 Task: Add Organic Valley Parmesan Shredded Cheese to the cart.
Action: Mouse moved to (923, 353)
Screenshot: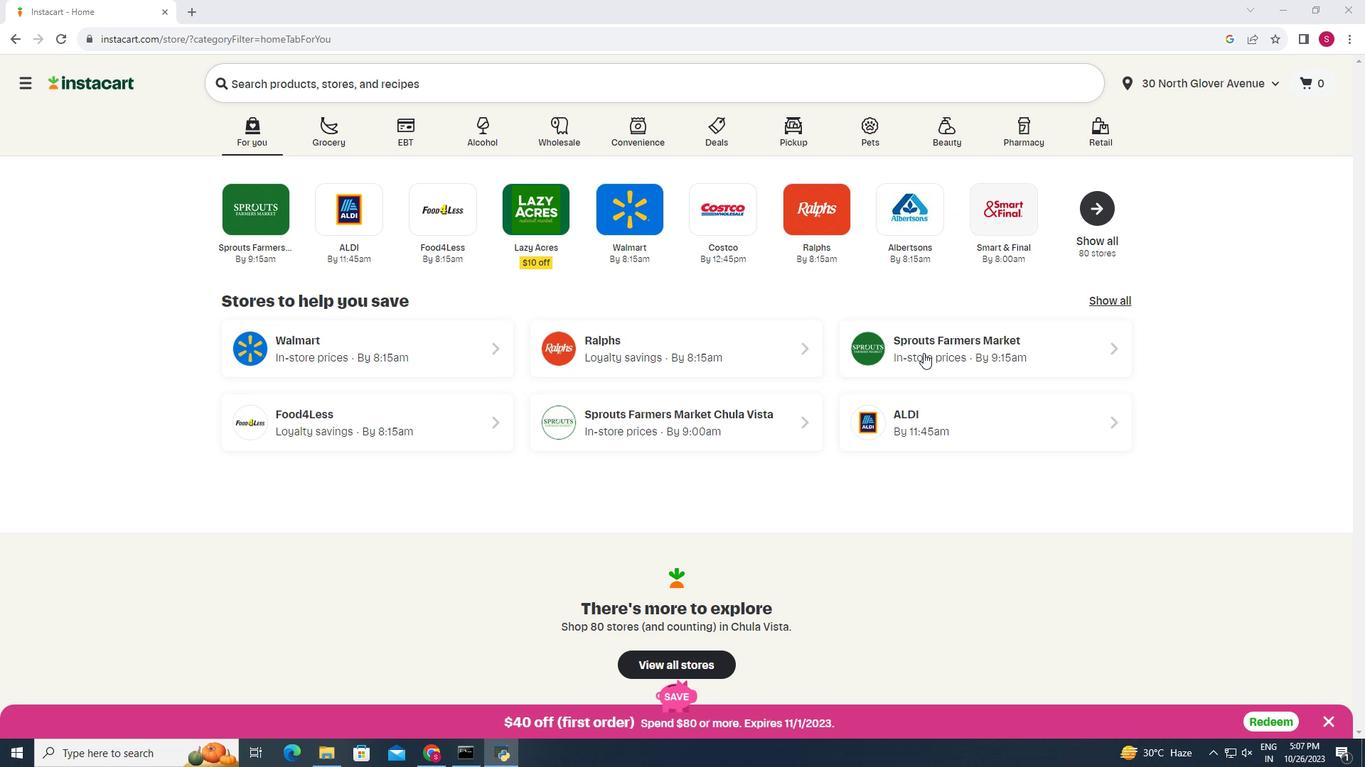 
Action: Mouse pressed left at (923, 353)
Screenshot: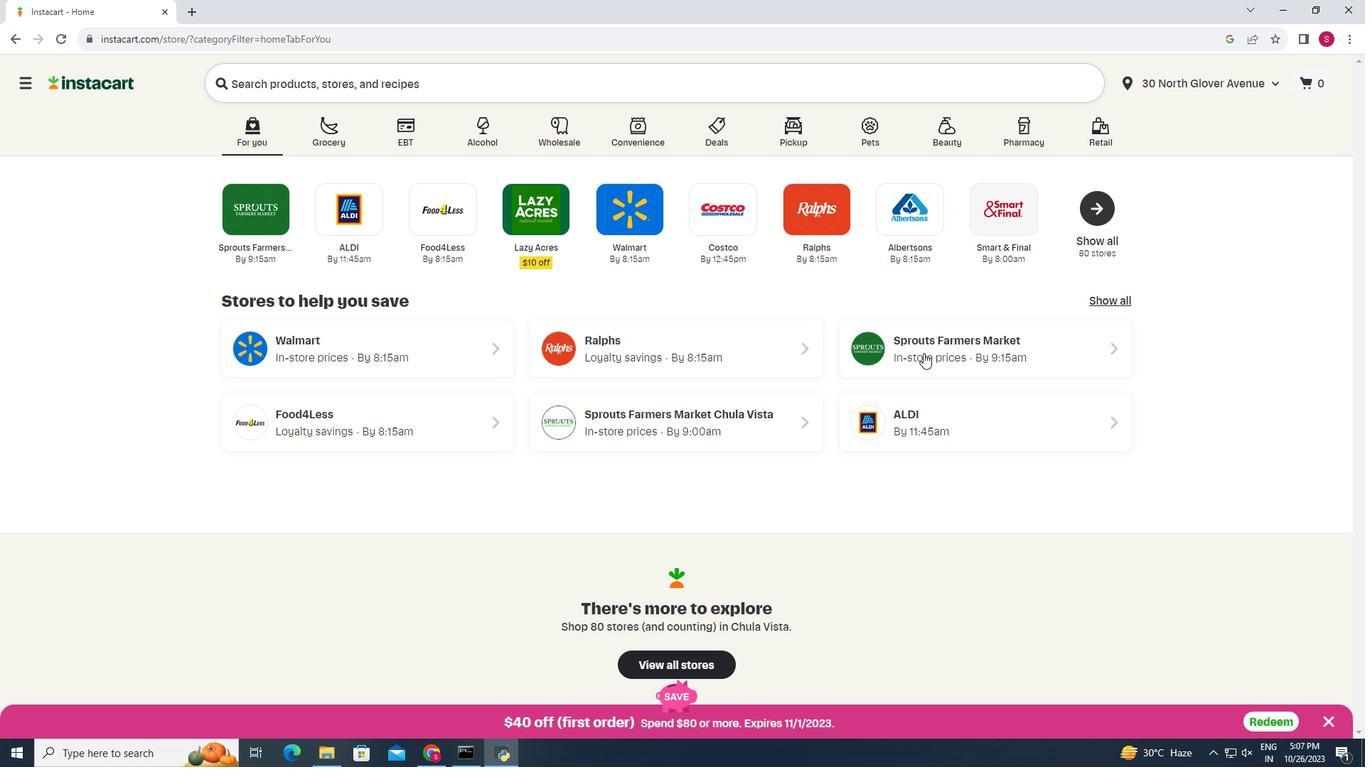 
Action: Mouse moved to (44, 650)
Screenshot: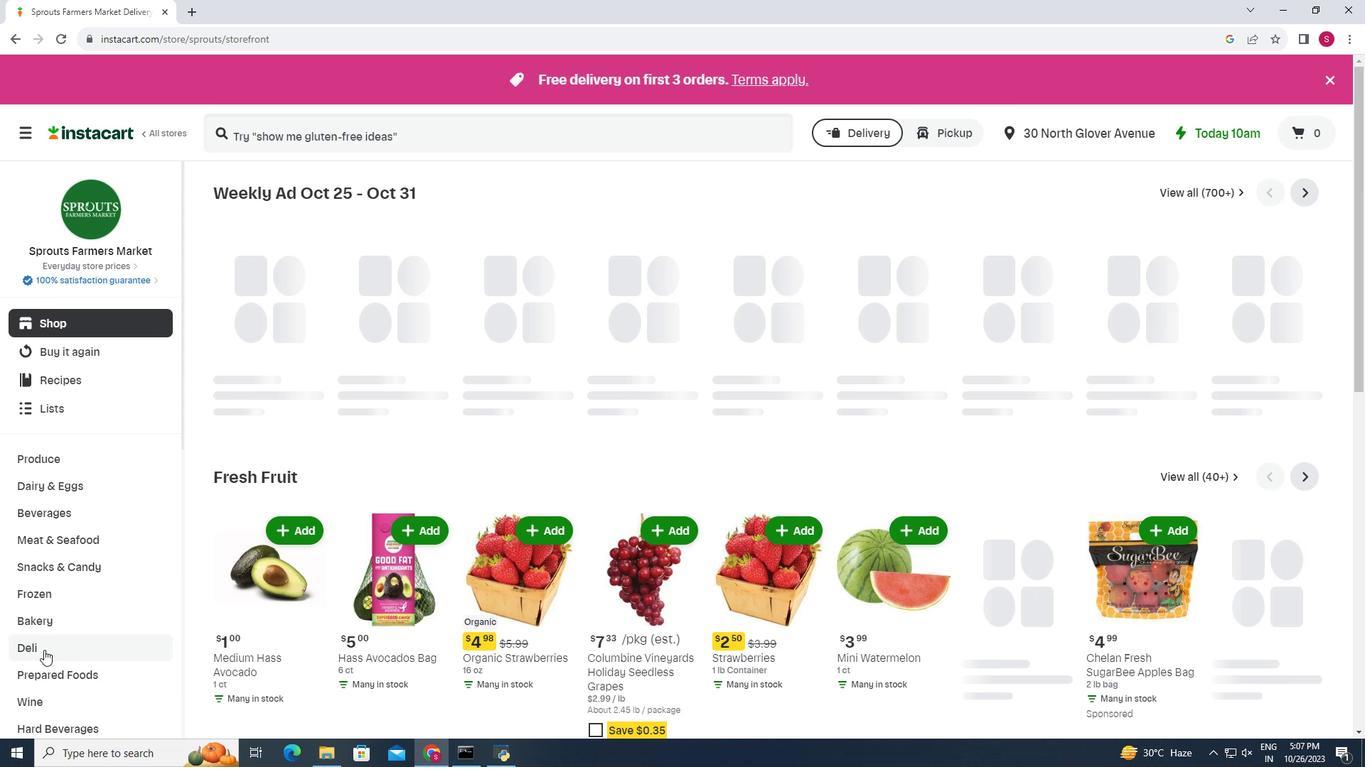 
Action: Mouse pressed left at (44, 650)
Screenshot: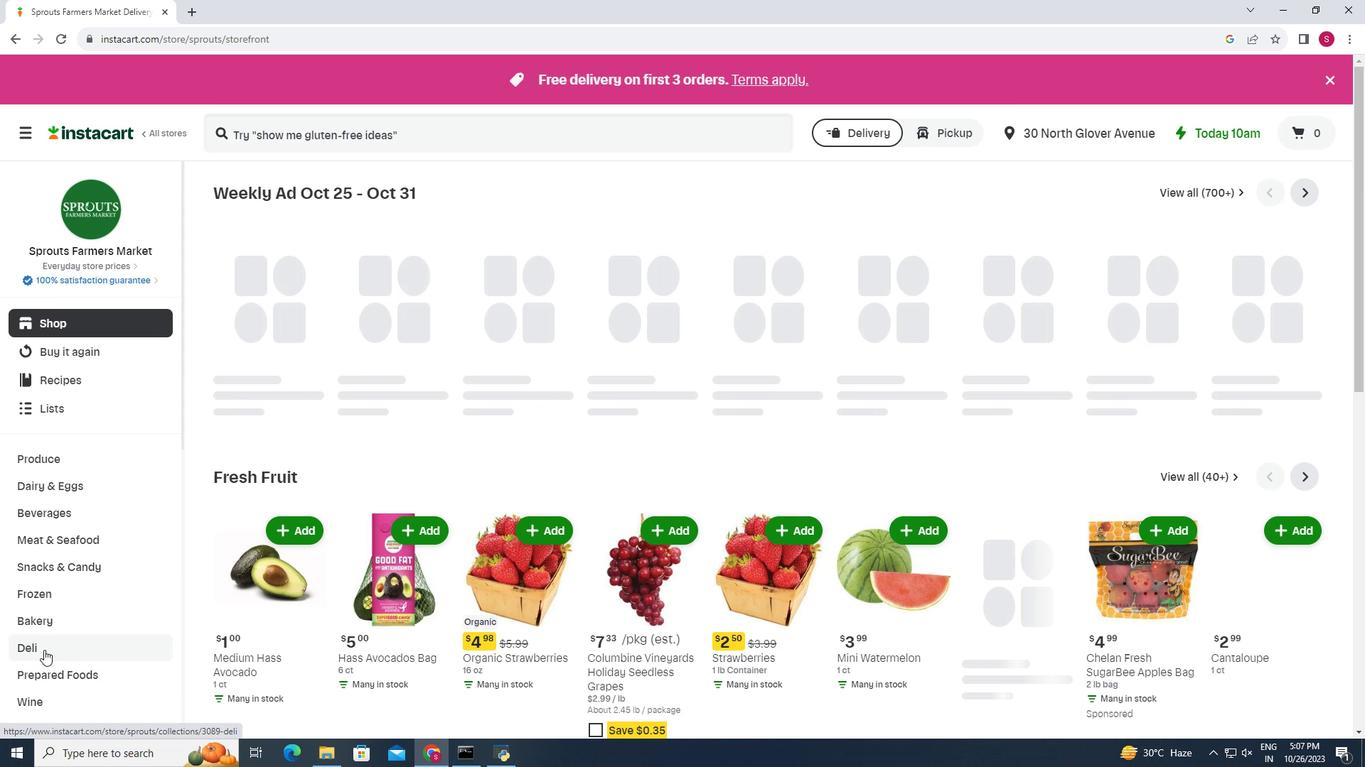 
Action: Mouse moved to (374, 226)
Screenshot: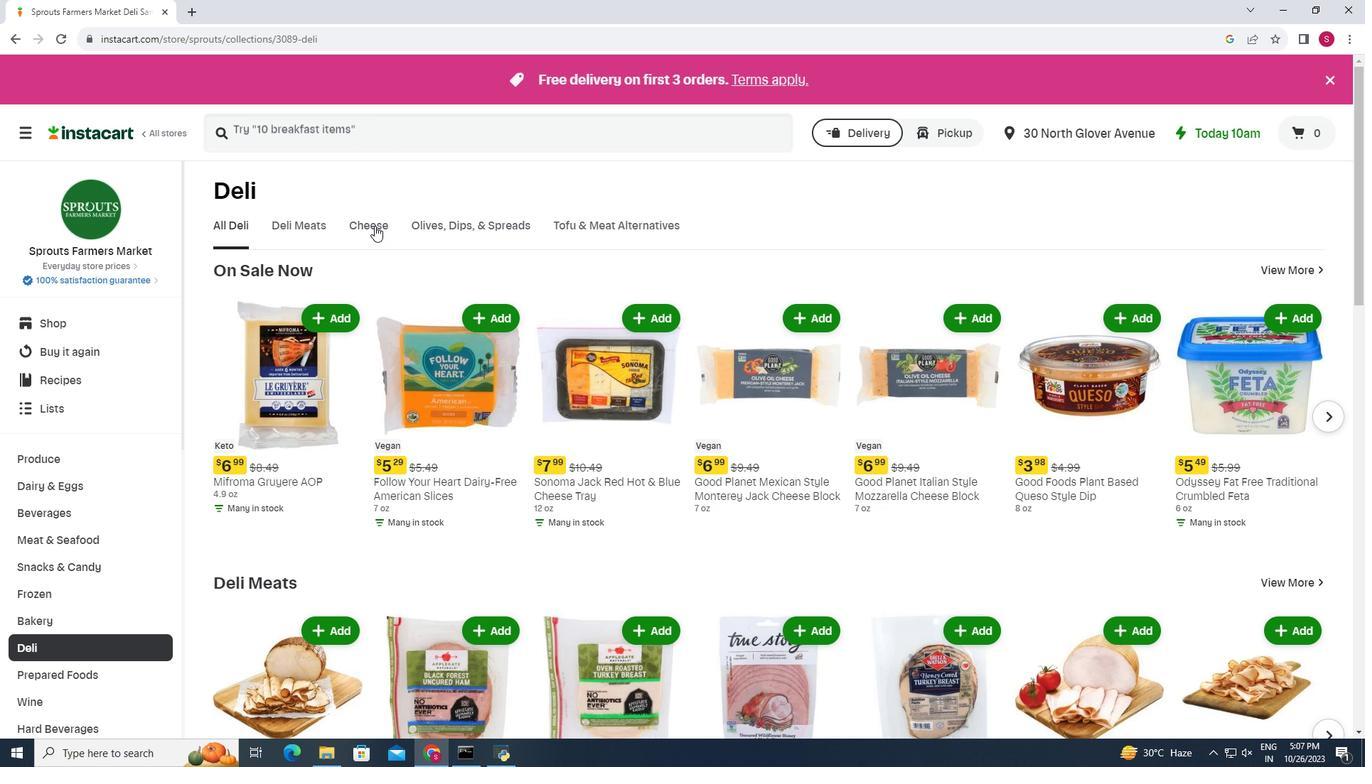 
Action: Mouse pressed left at (374, 226)
Screenshot: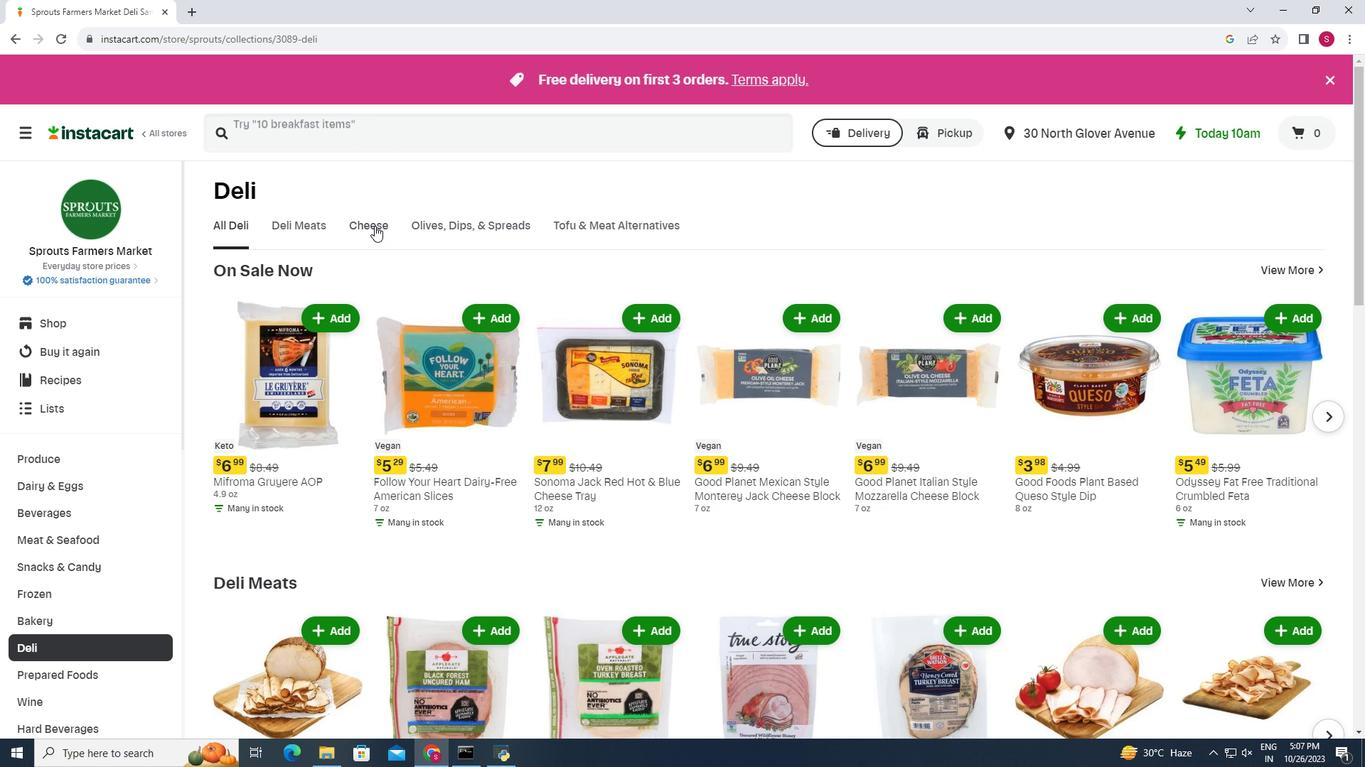 
Action: Mouse moved to (693, 289)
Screenshot: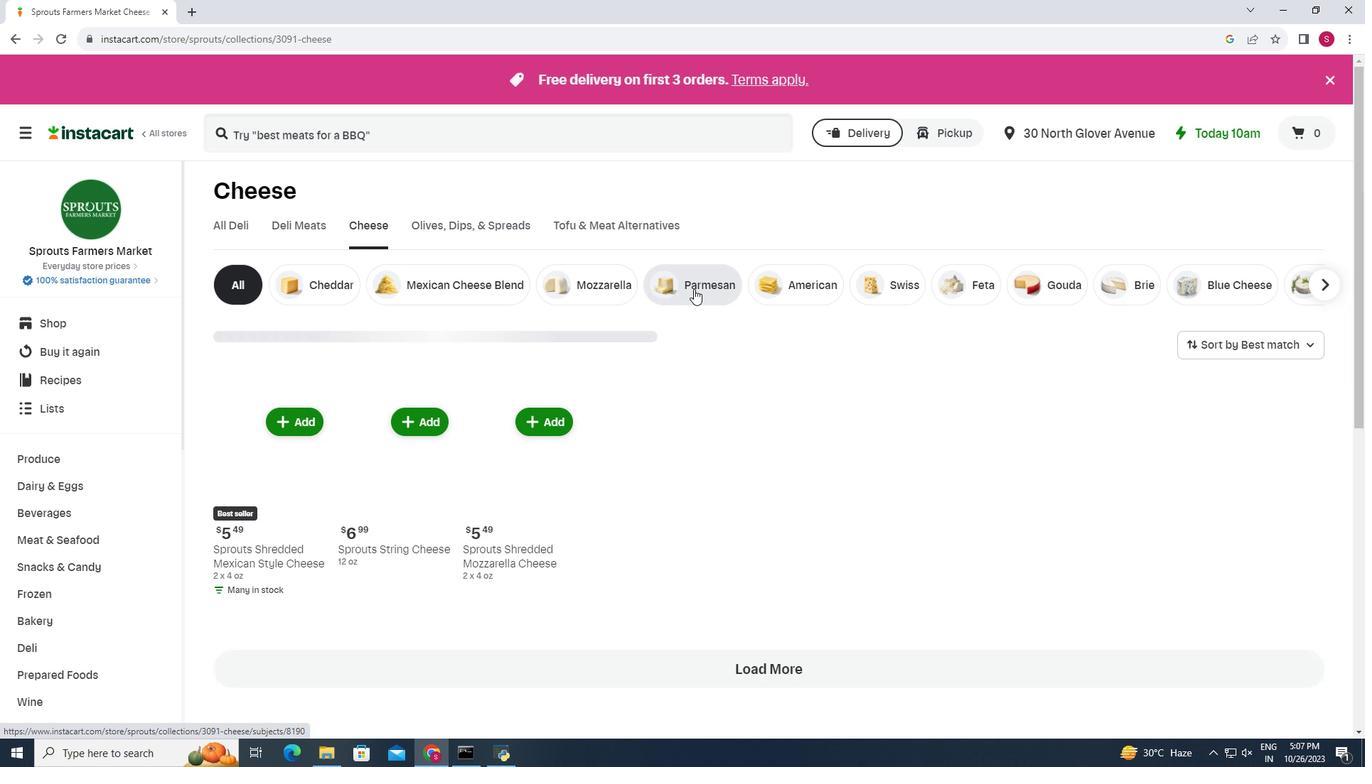 
Action: Mouse pressed left at (693, 289)
Screenshot: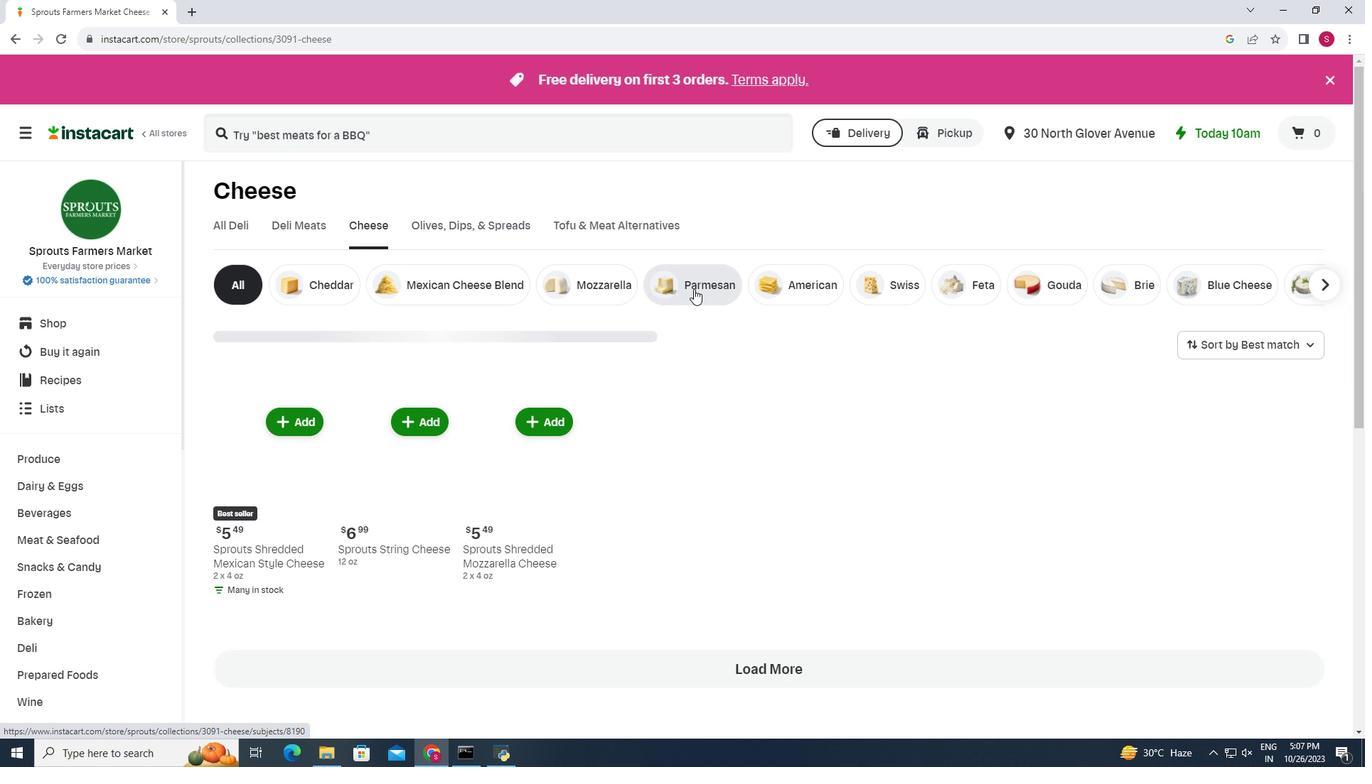 
Action: Mouse moved to (728, 343)
Screenshot: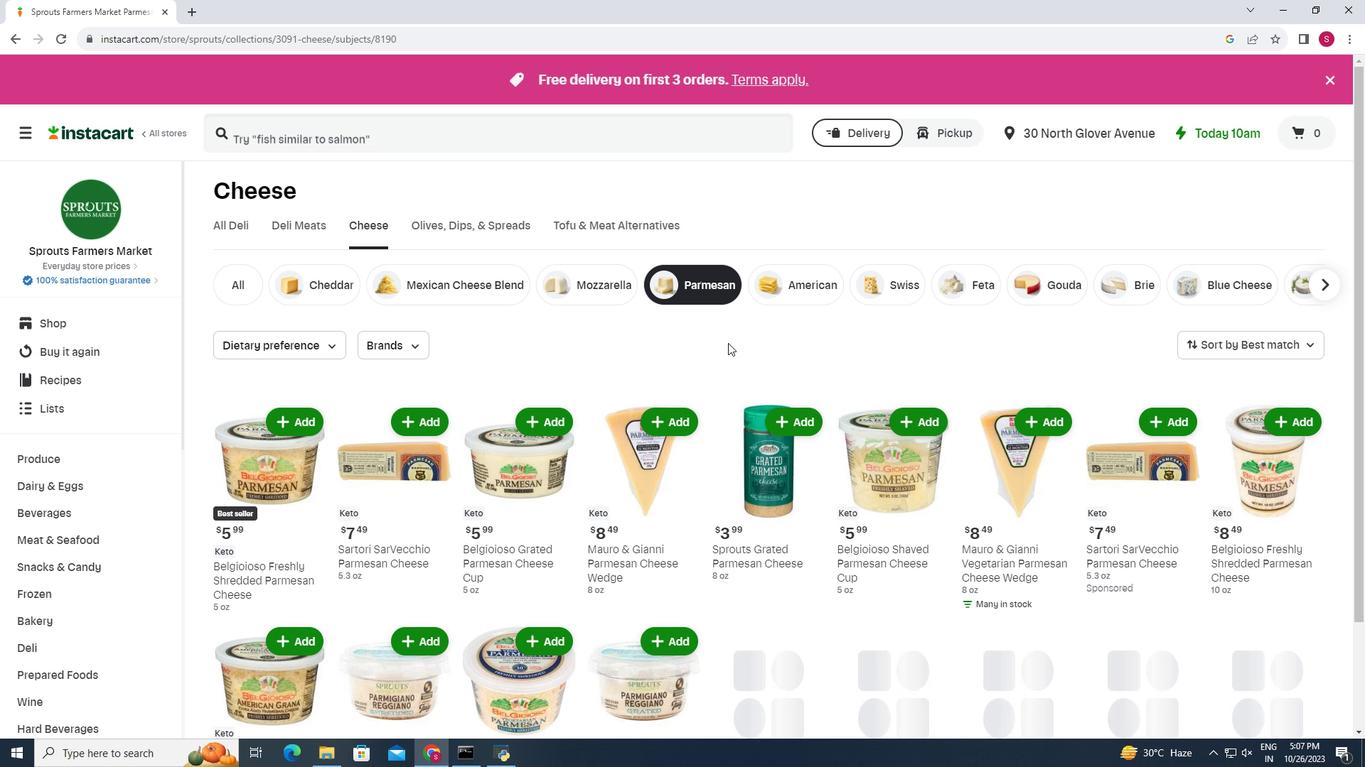 
Action: Mouse scrolled (728, 342) with delta (0, 0)
Screenshot: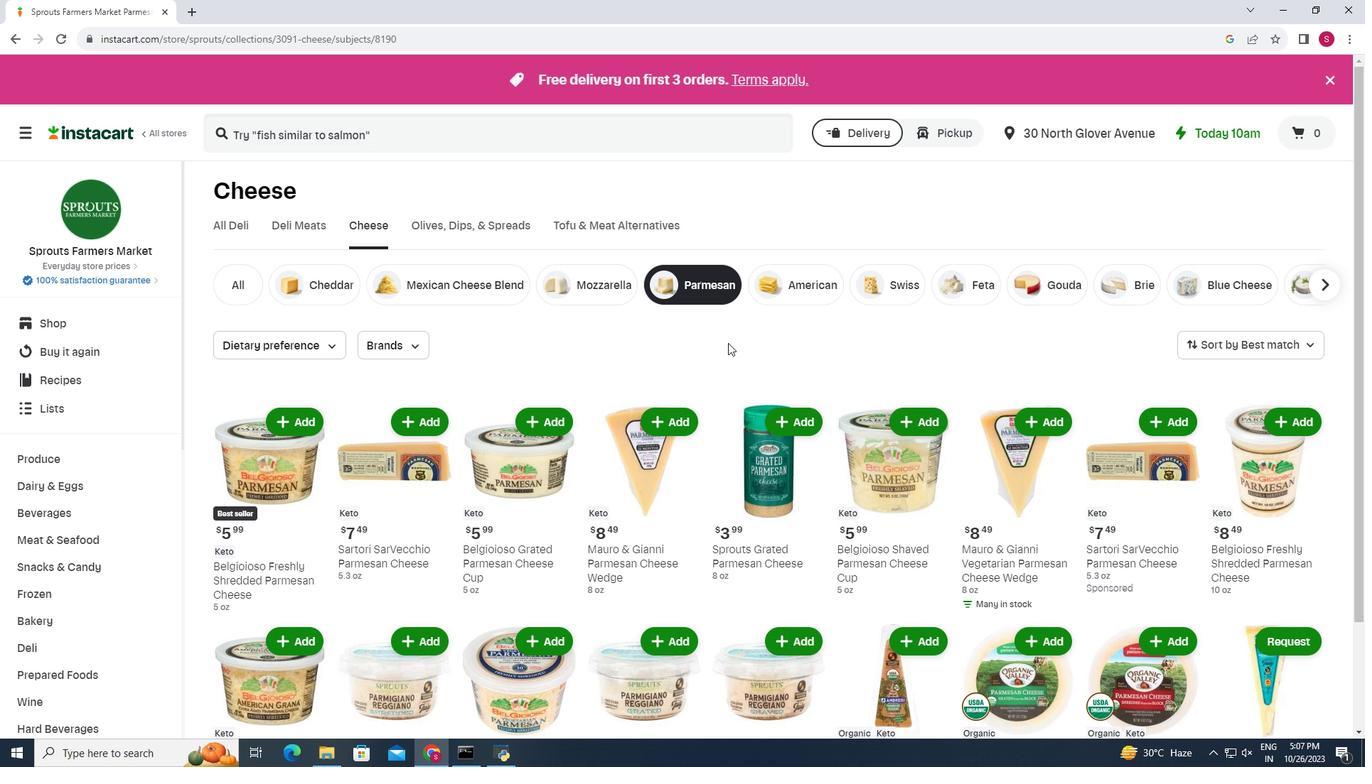 
Action: Mouse scrolled (728, 342) with delta (0, 0)
Screenshot: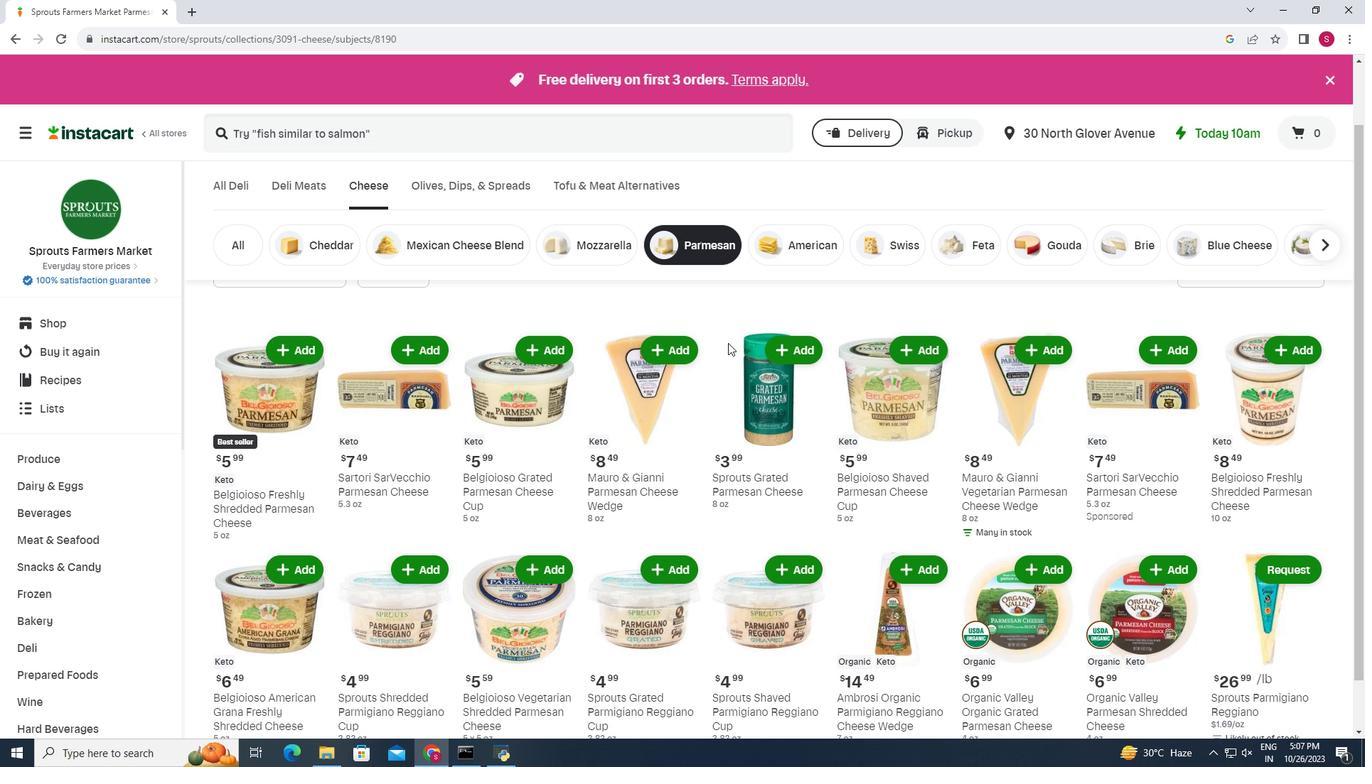 
Action: Mouse scrolled (728, 342) with delta (0, 0)
Screenshot: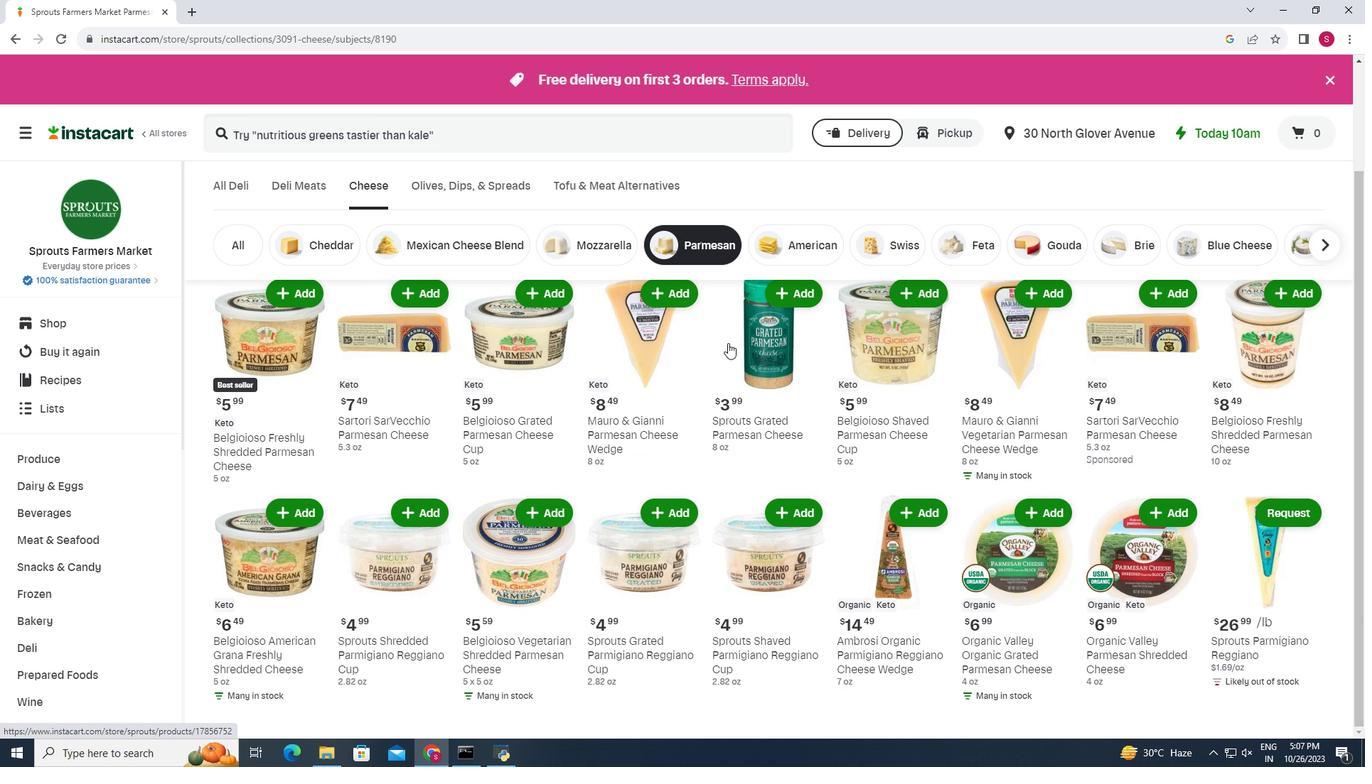 
Action: Mouse moved to (1163, 430)
Screenshot: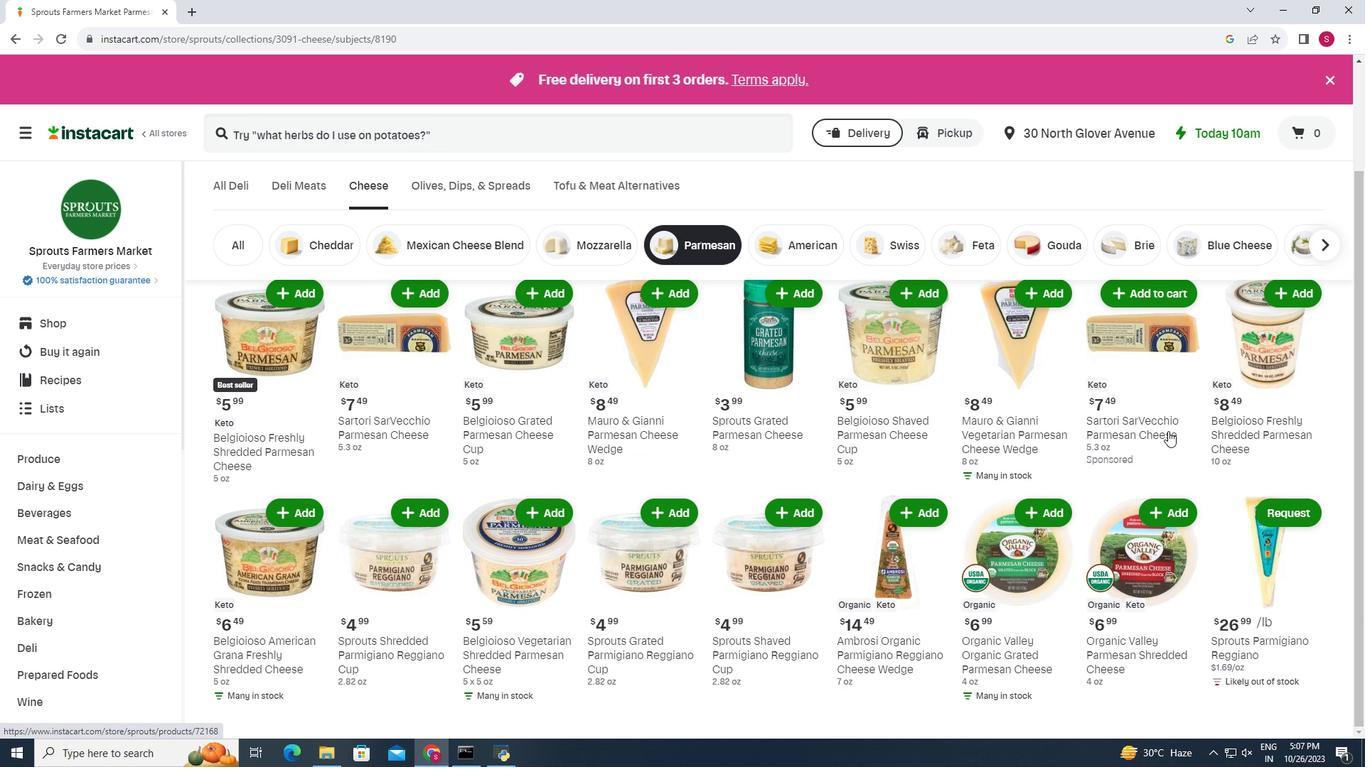 
Action: Mouse scrolled (1163, 429) with delta (0, 0)
Screenshot: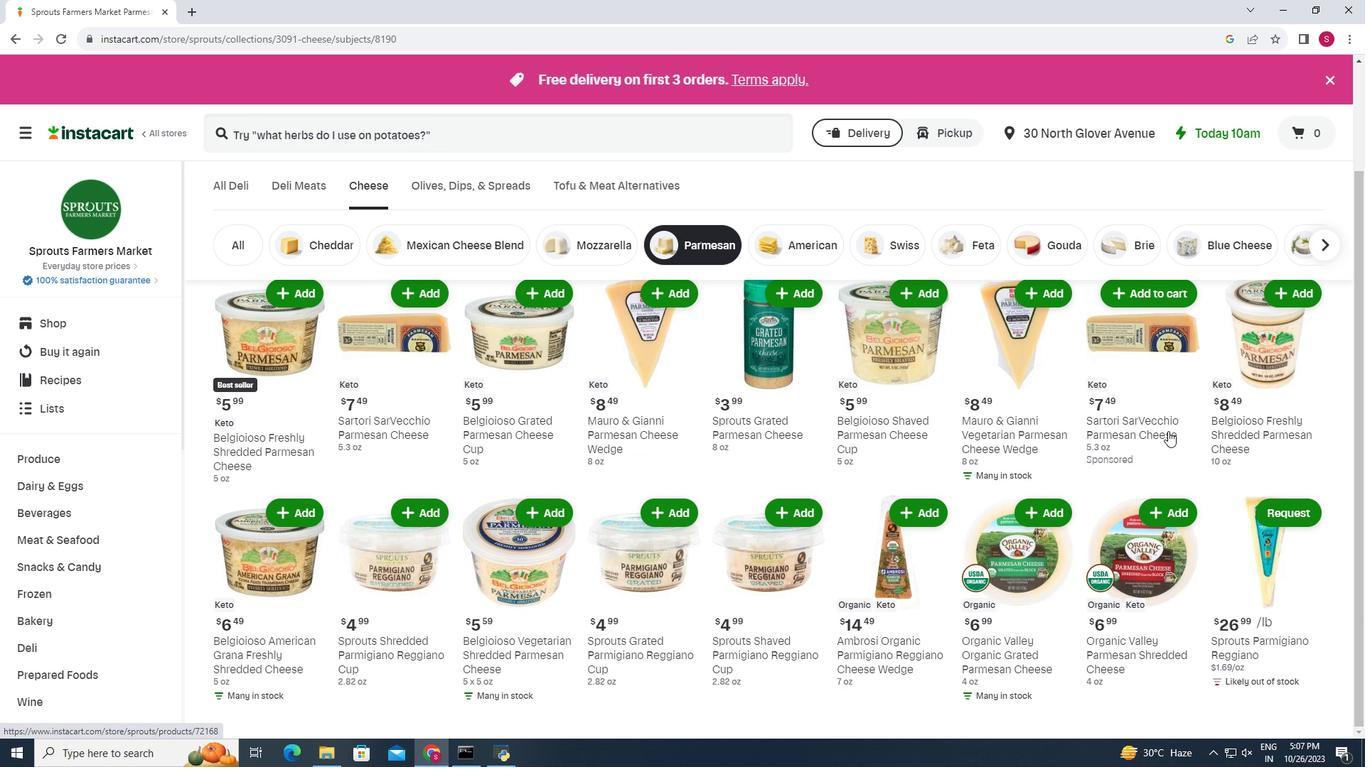 
Action: Mouse moved to (1236, 462)
Screenshot: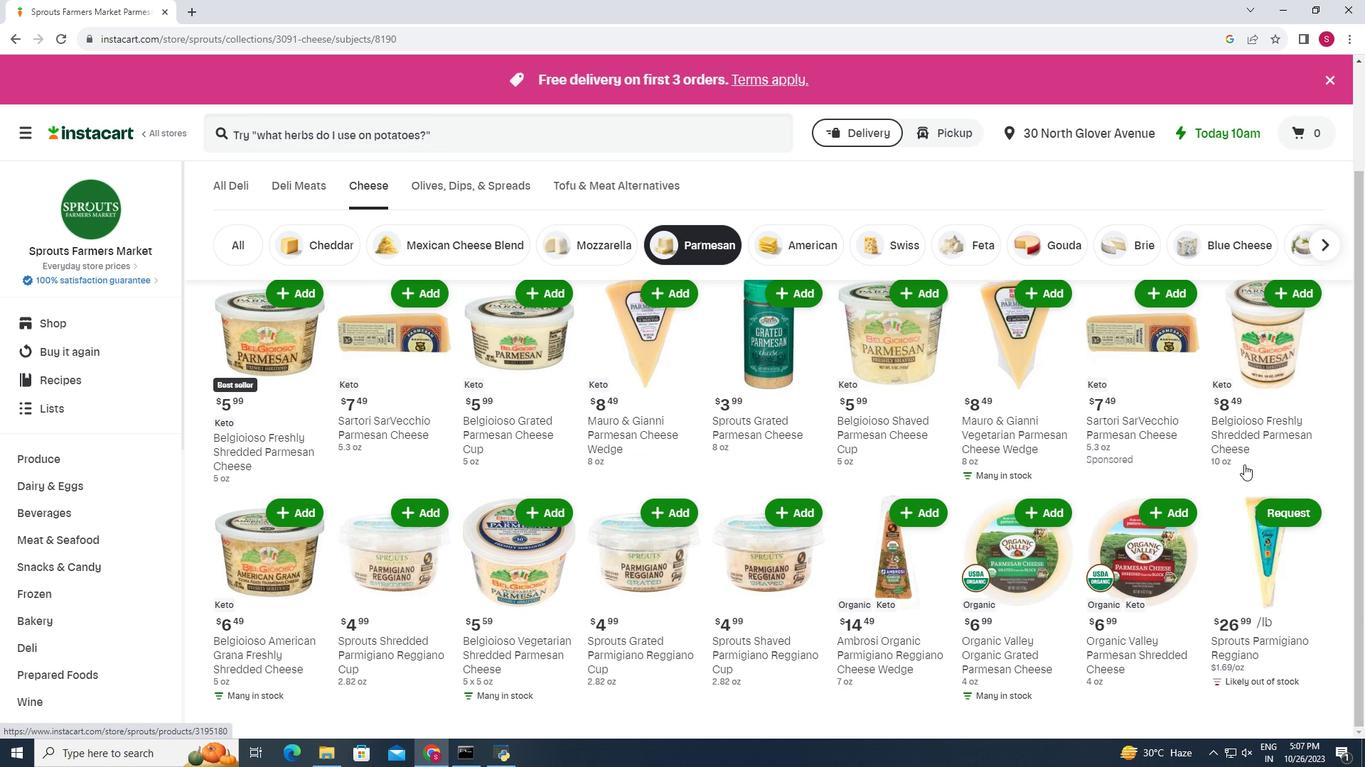 
Action: Mouse scrolled (1236, 461) with delta (0, 0)
Screenshot: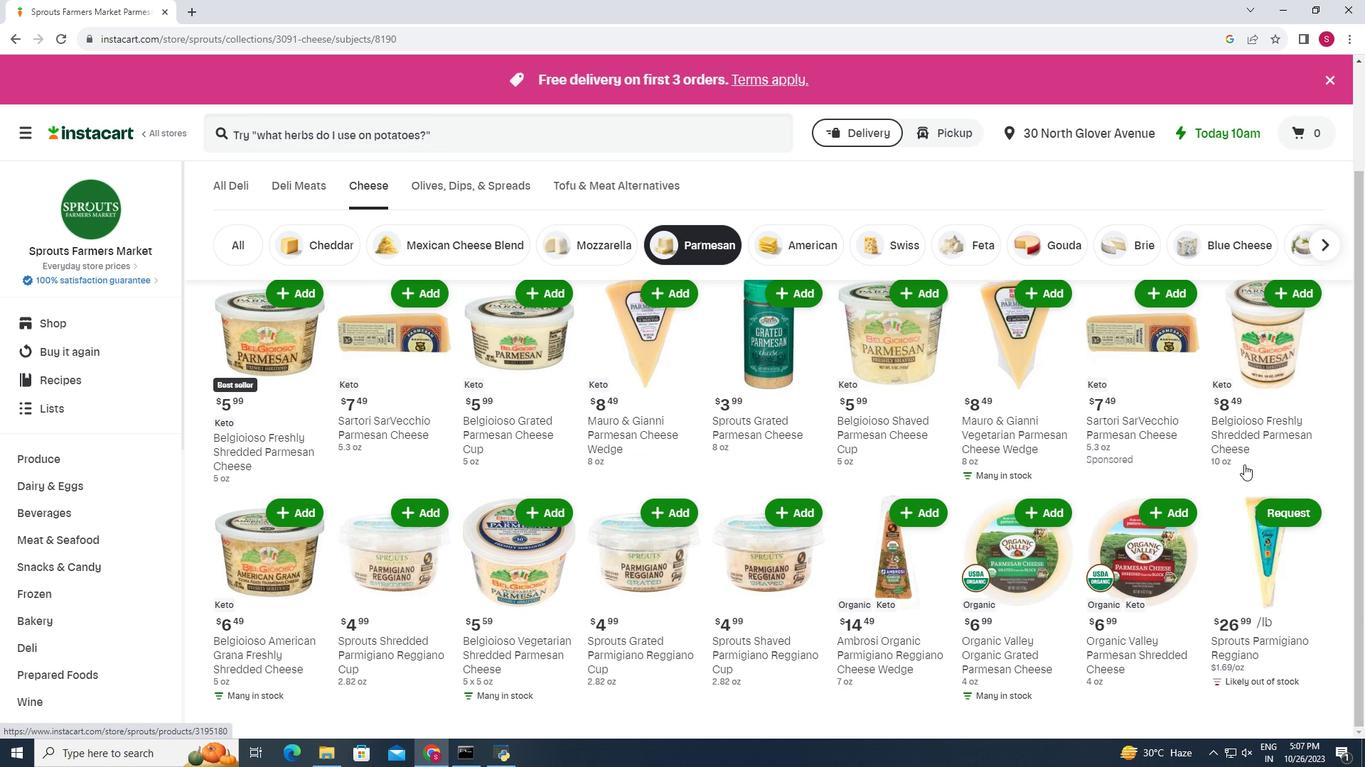 
Action: Mouse moved to (1255, 471)
Screenshot: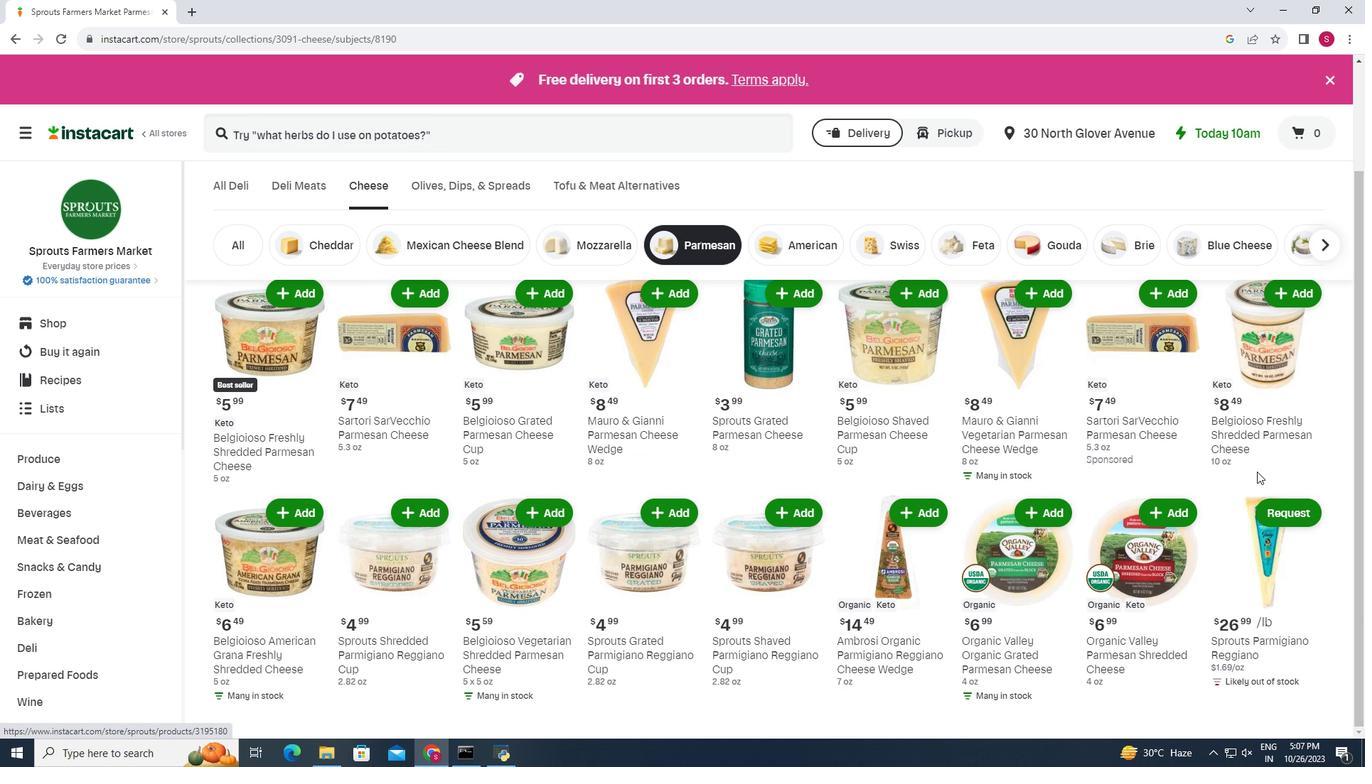 
Action: Mouse scrolled (1255, 470) with delta (0, 0)
Screenshot: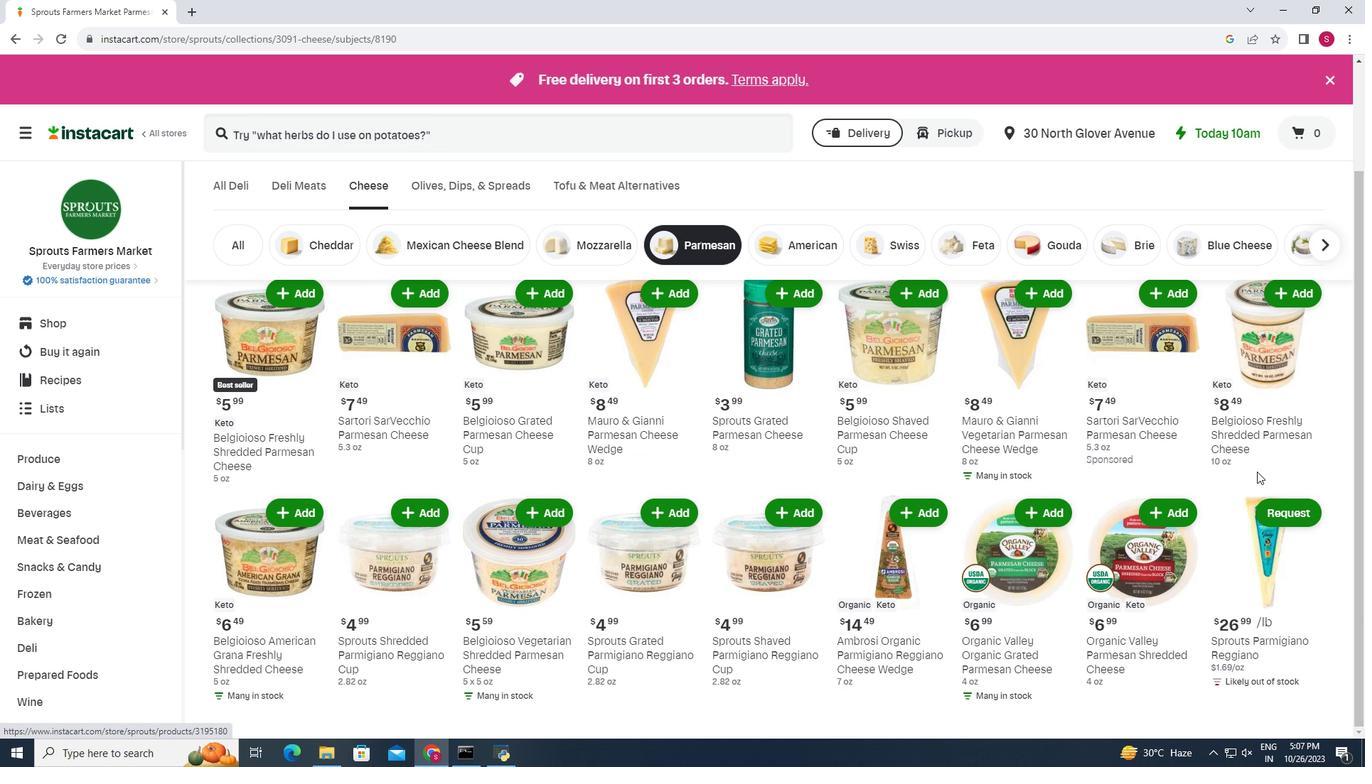 
Action: Mouse moved to (1298, 554)
Screenshot: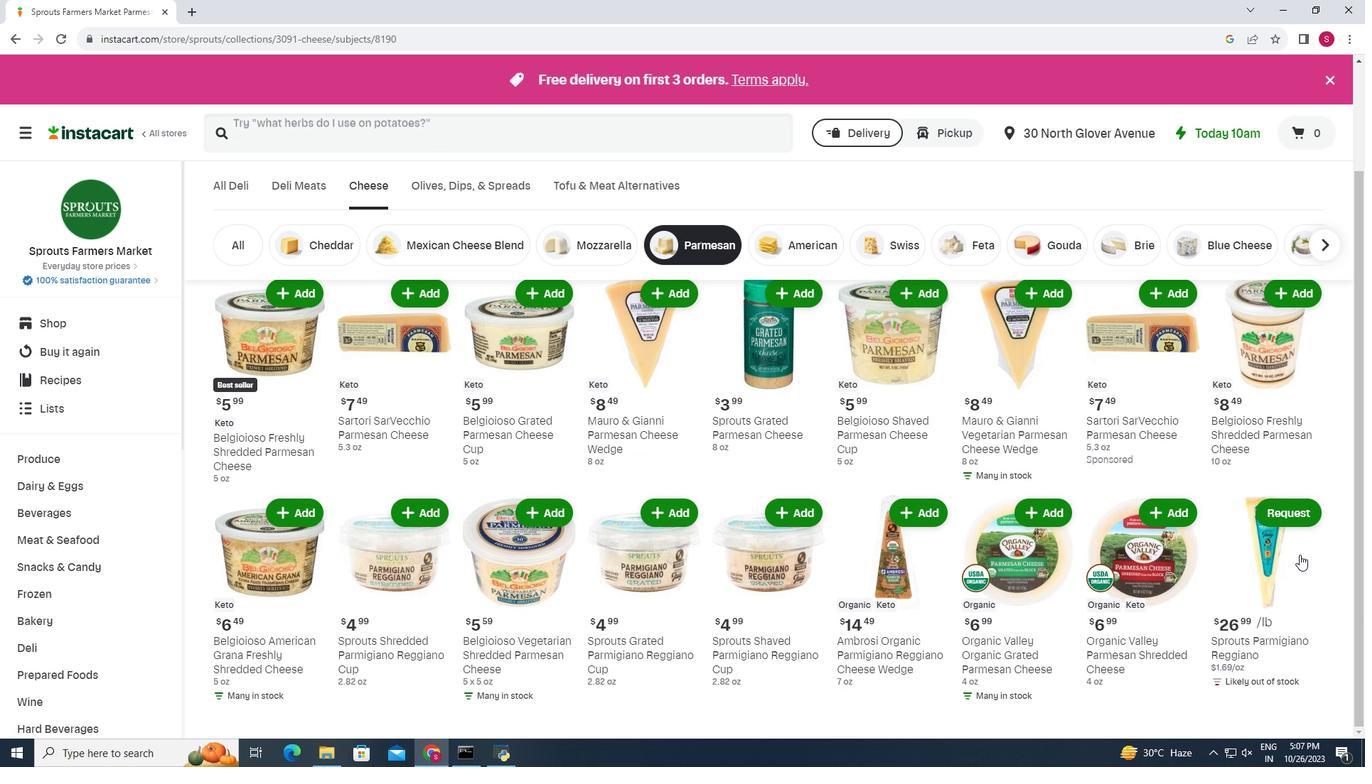 
Action: Mouse scrolled (1298, 553) with delta (0, 0)
Screenshot: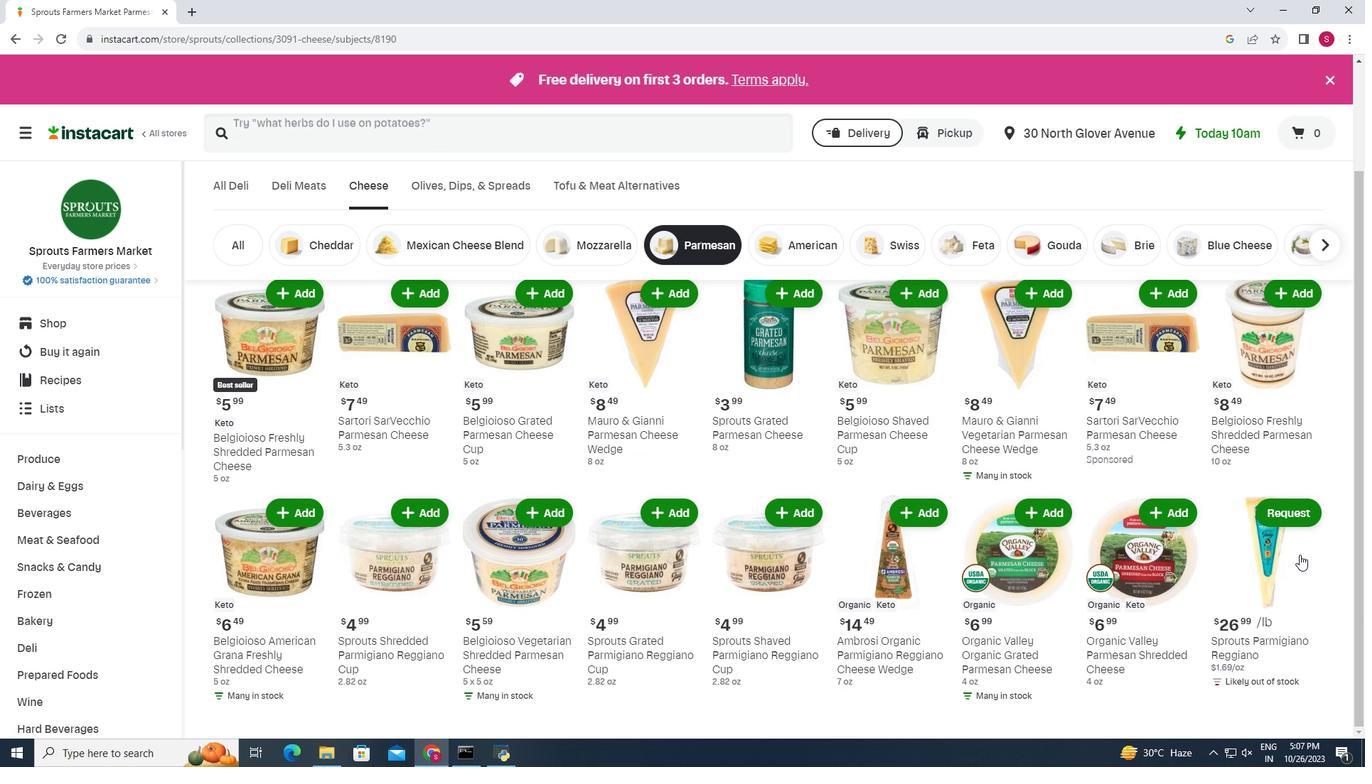 
Action: Mouse moved to (1172, 519)
Screenshot: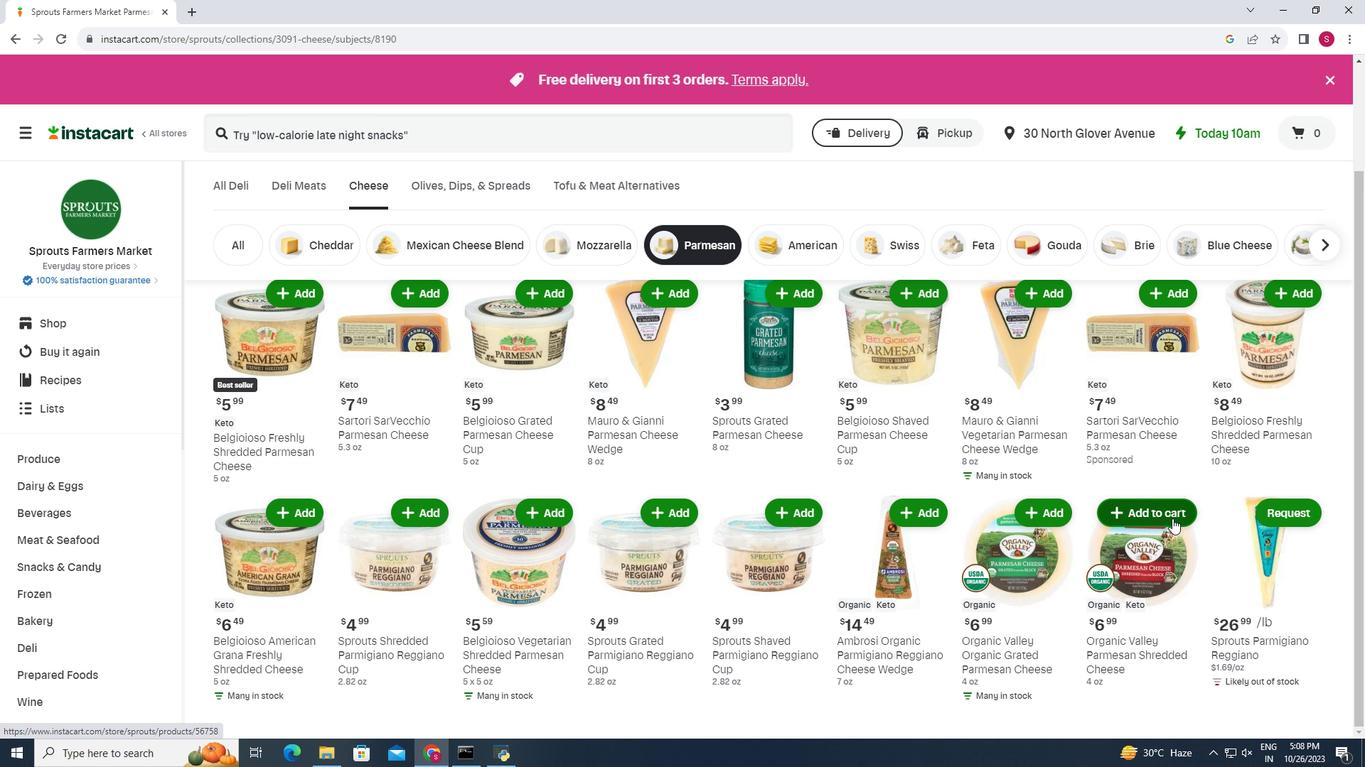 
Action: Mouse pressed left at (1172, 519)
Screenshot: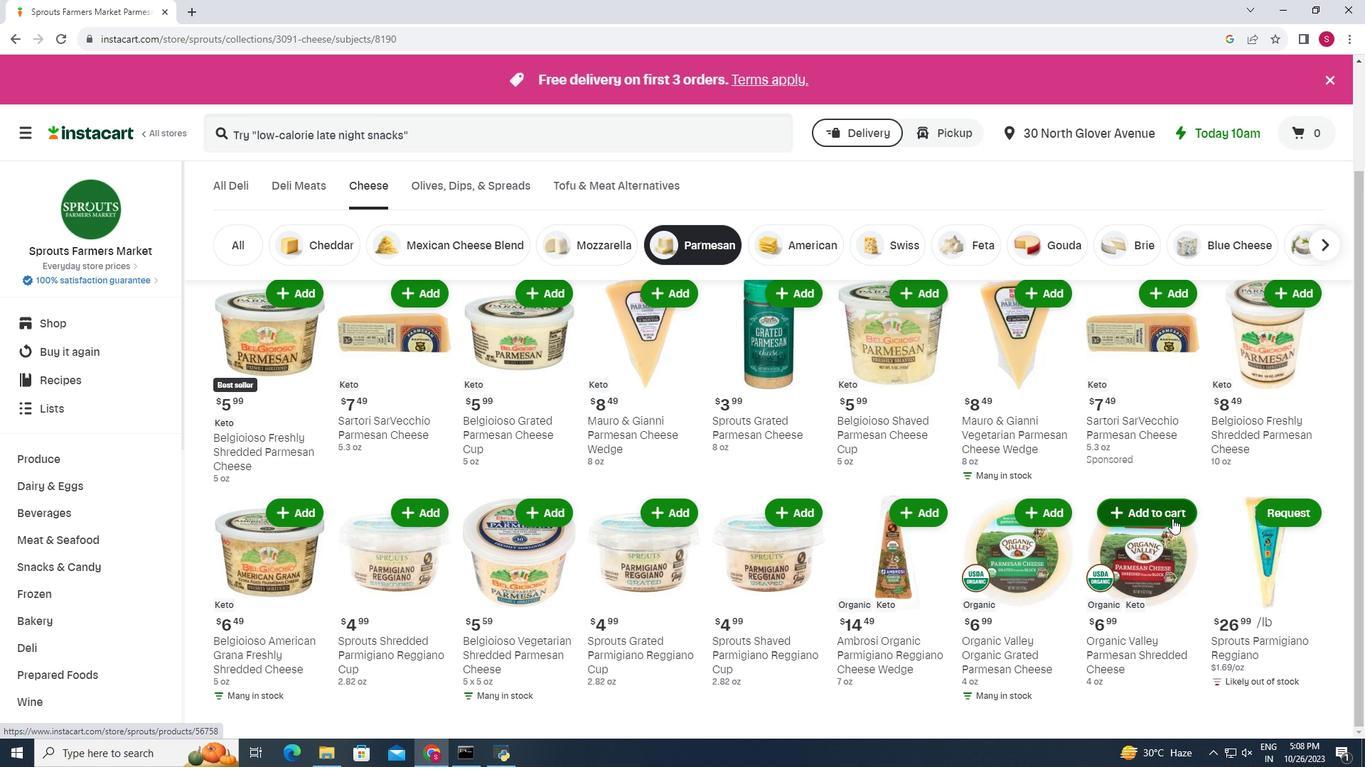
Action: Mouse moved to (1119, 474)
Screenshot: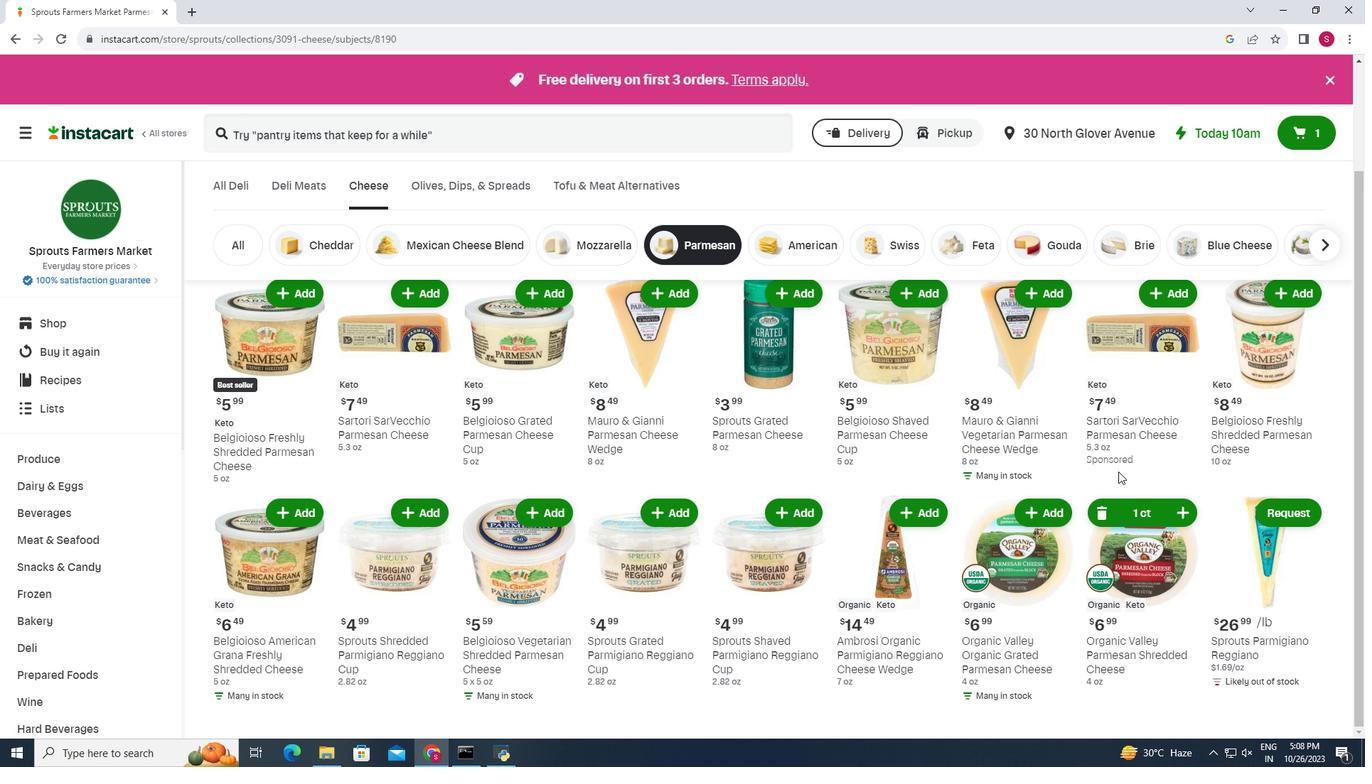
